 Task: Select the on option in the auto detect.
Action: Mouse moved to (31, 533)
Screenshot: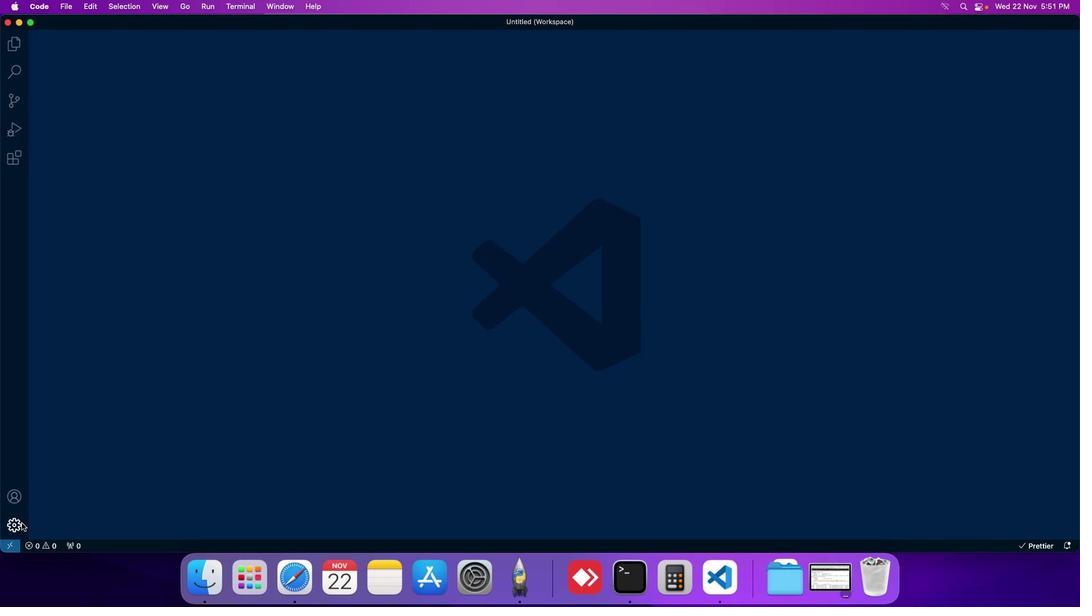 
Action: Mouse pressed left at (31, 533)
Screenshot: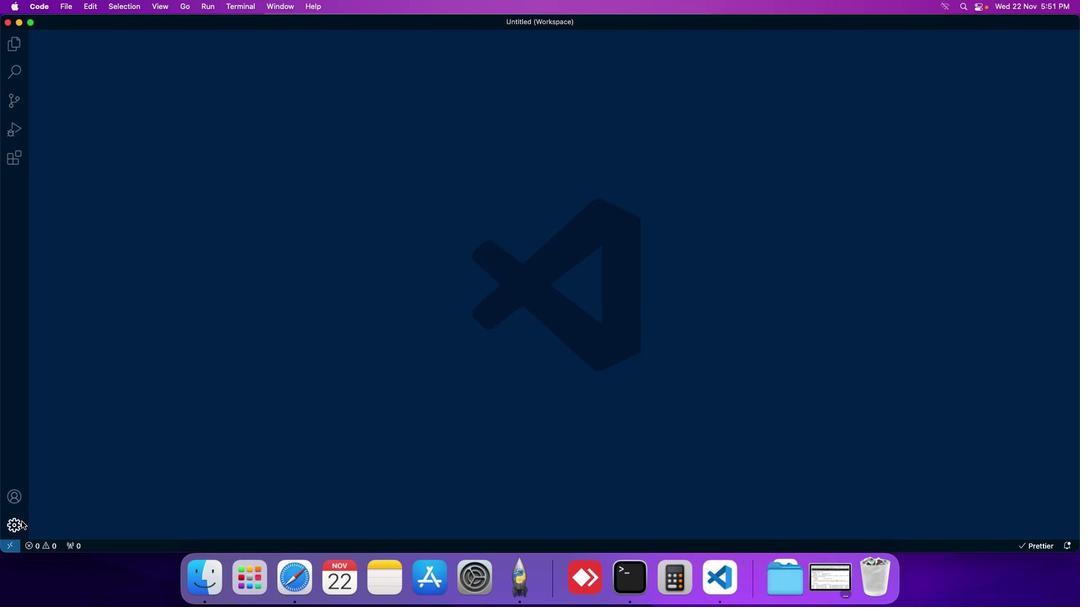 
Action: Mouse moved to (54, 451)
Screenshot: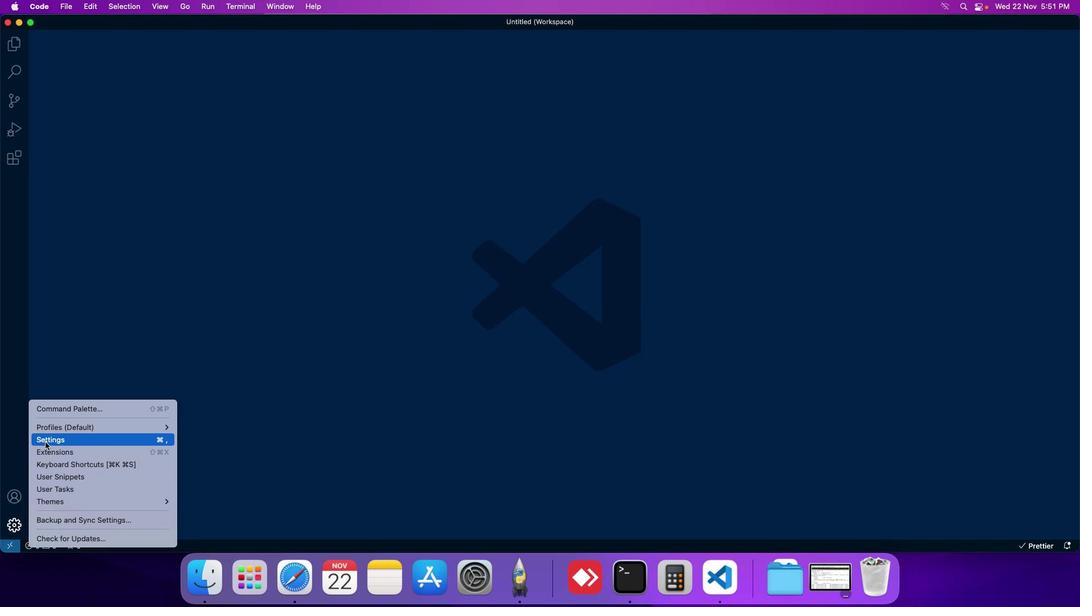 
Action: Mouse pressed left at (54, 451)
Screenshot: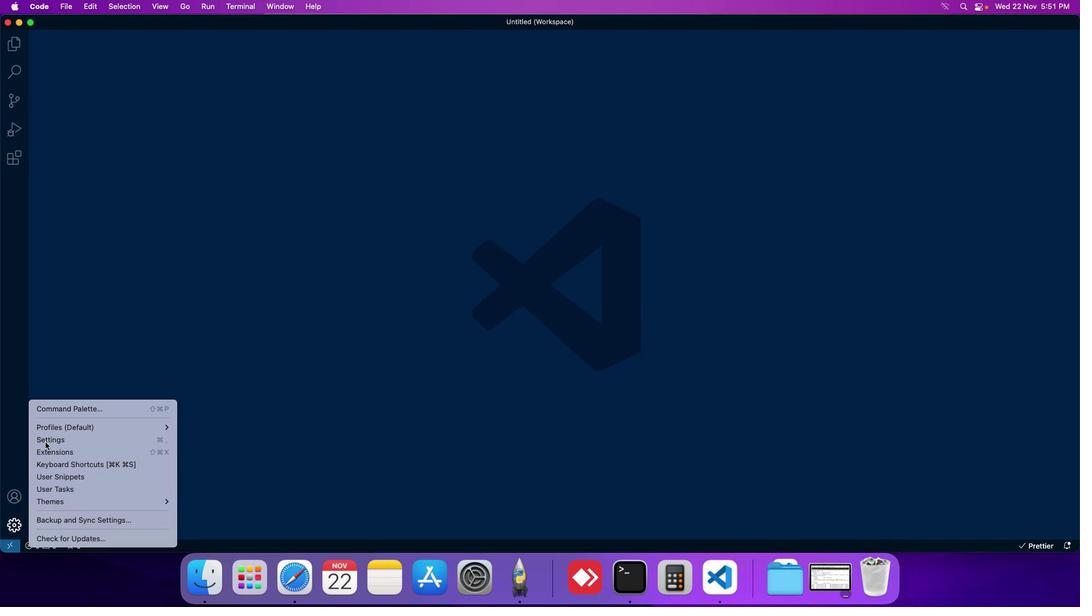 
Action: Mouse moved to (282, 98)
Screenshot: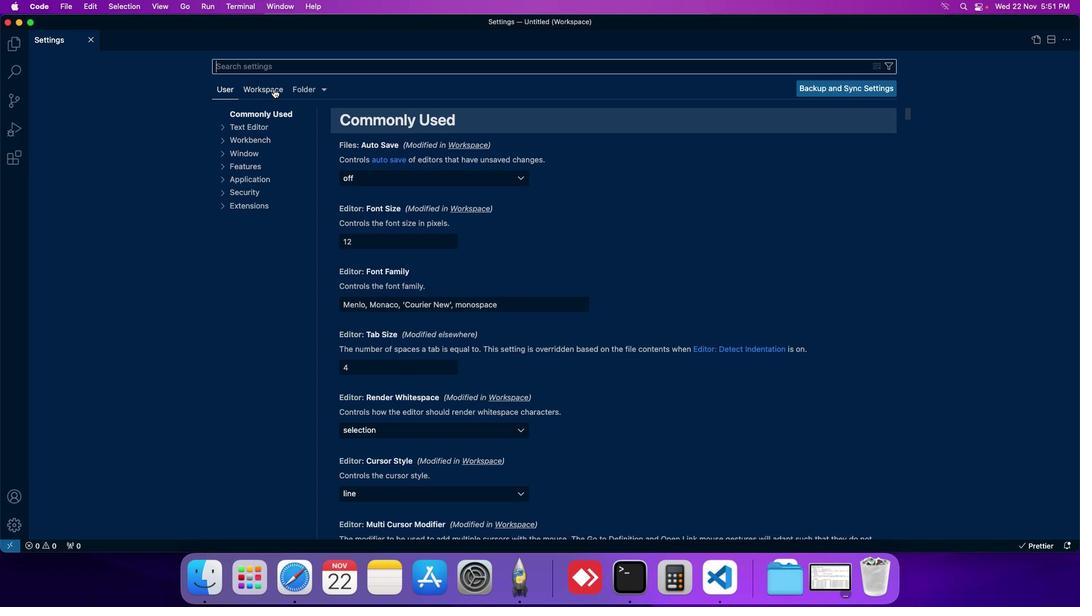 
Action: Mouse pressed left at (282, 98)
Screenshot: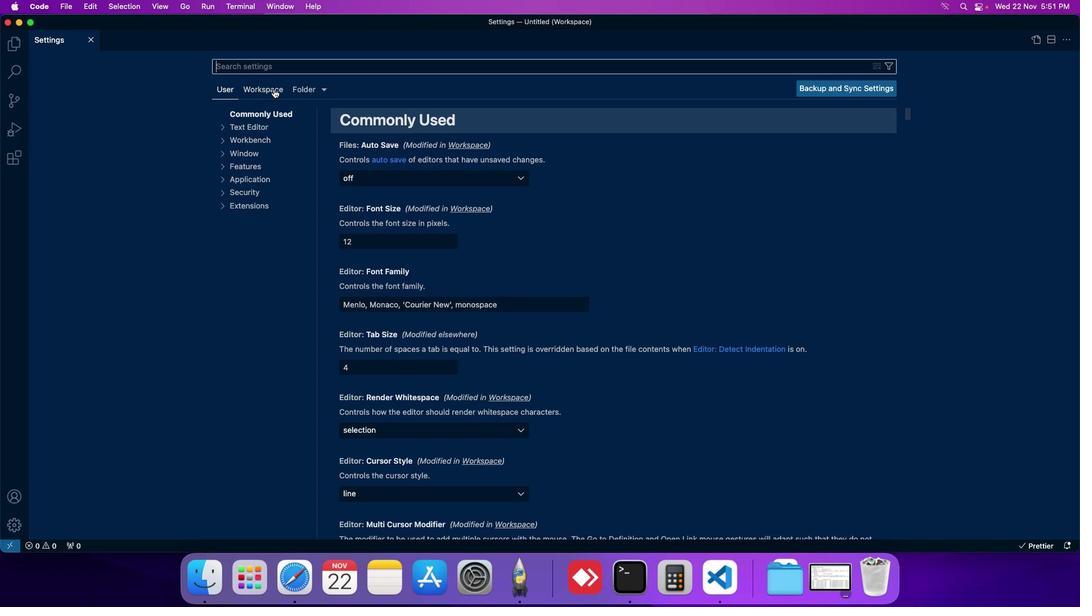
Action: Mouse moved to (255, 200)
Screenshot: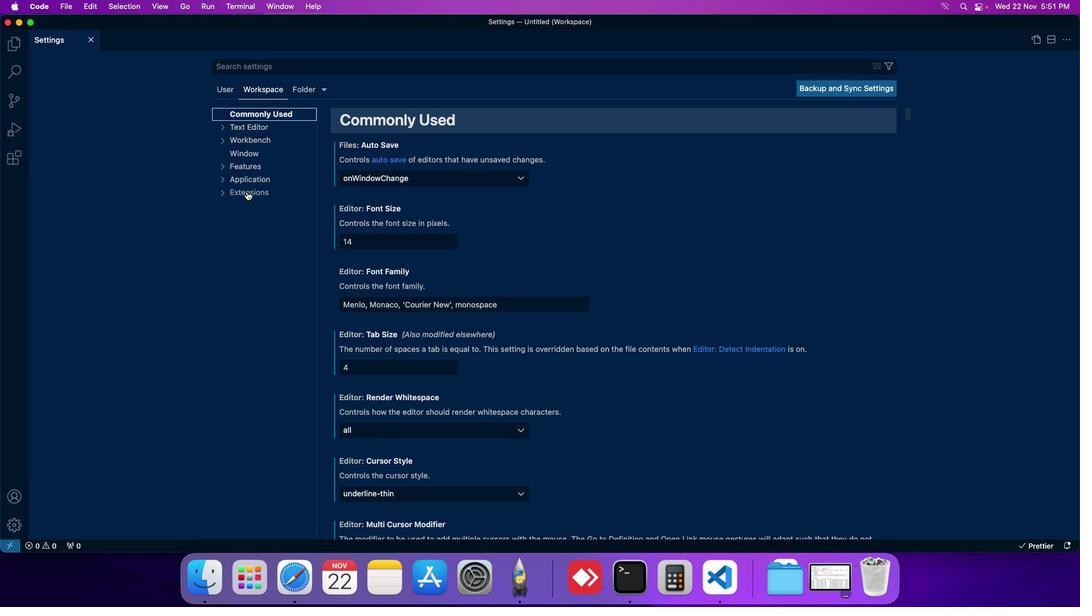 
Action: Mouse pressed left at (255, 200)
Screenshot: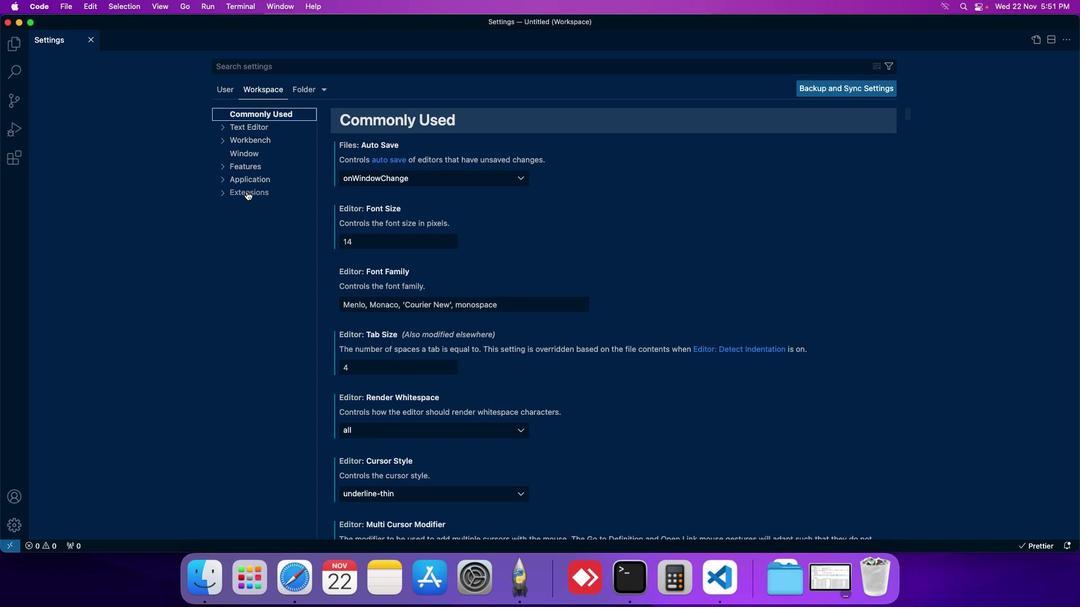 
Action: Mouse moved to (264, 387)
Screenshot: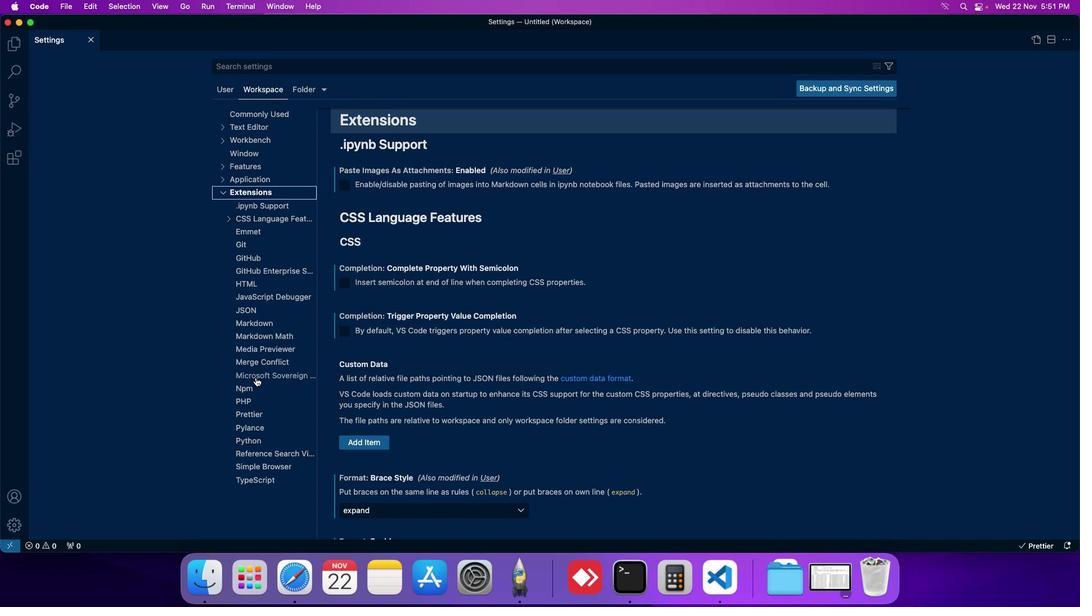 
Action: Mouse pressed left at (264, 387)
Screenshot: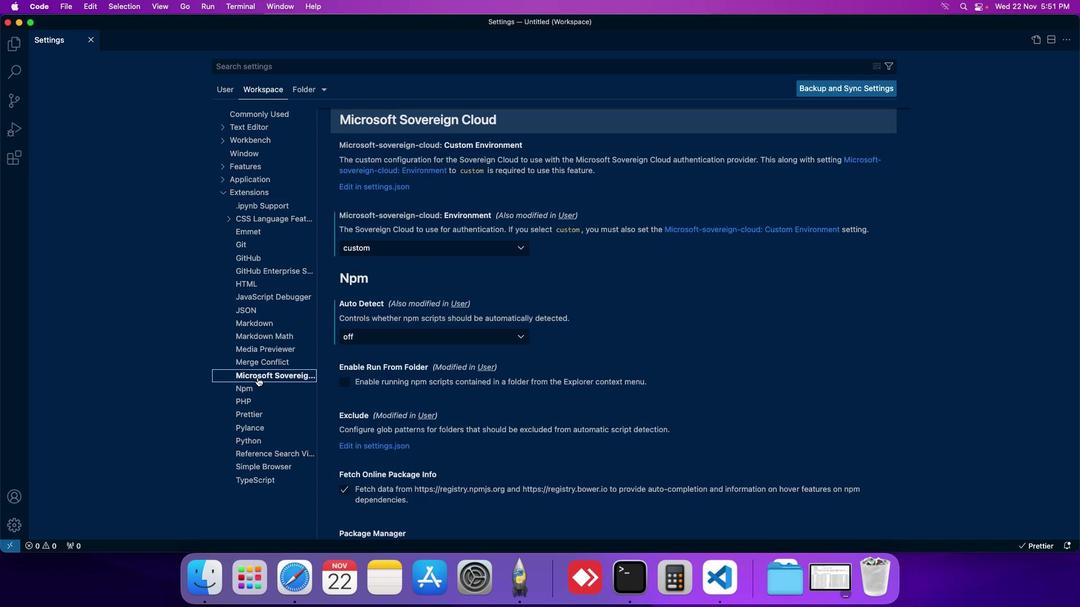 
Action: Mouse moved to (414, 347)
Screenshot: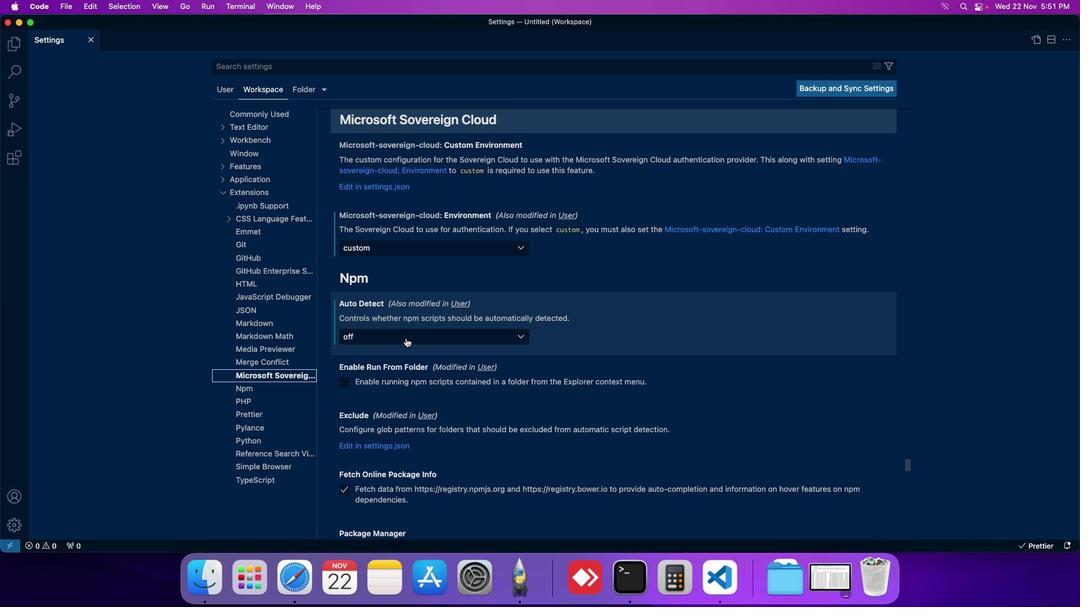 
Action: Mouse pressed left at (414, 347)
Screenshot: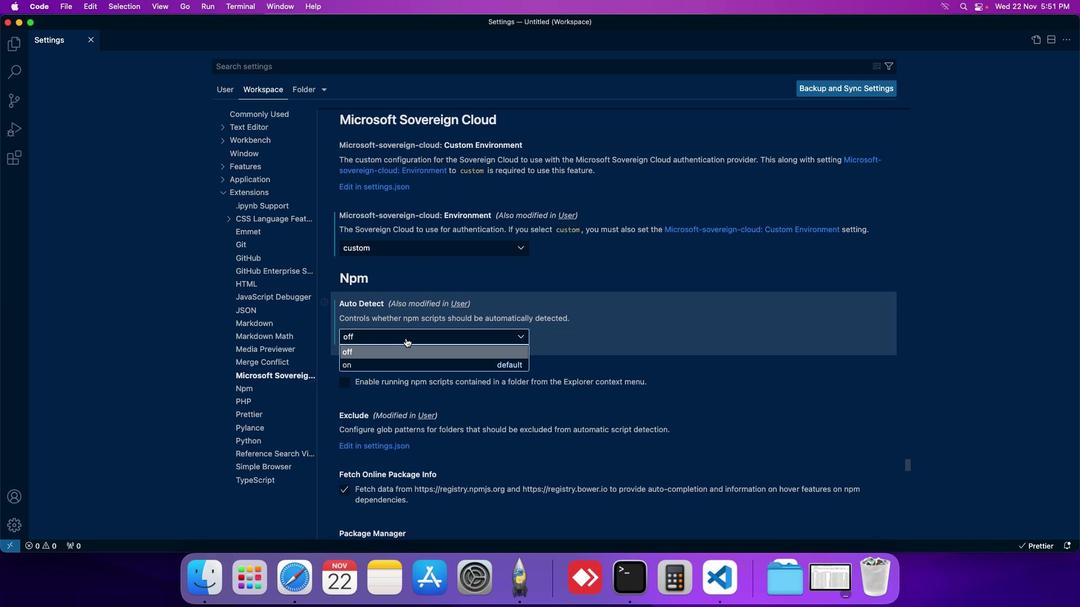 
Action: Mouse moved to (392, 368)
Screenshot: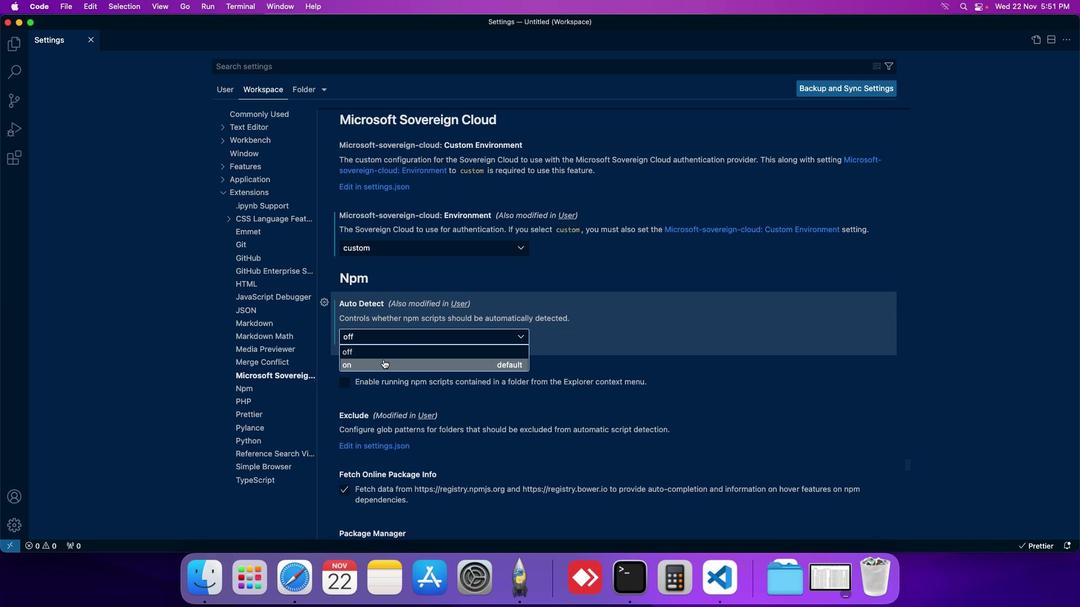 
Action: Mouse pressed left at (392, 368)
Screenshot: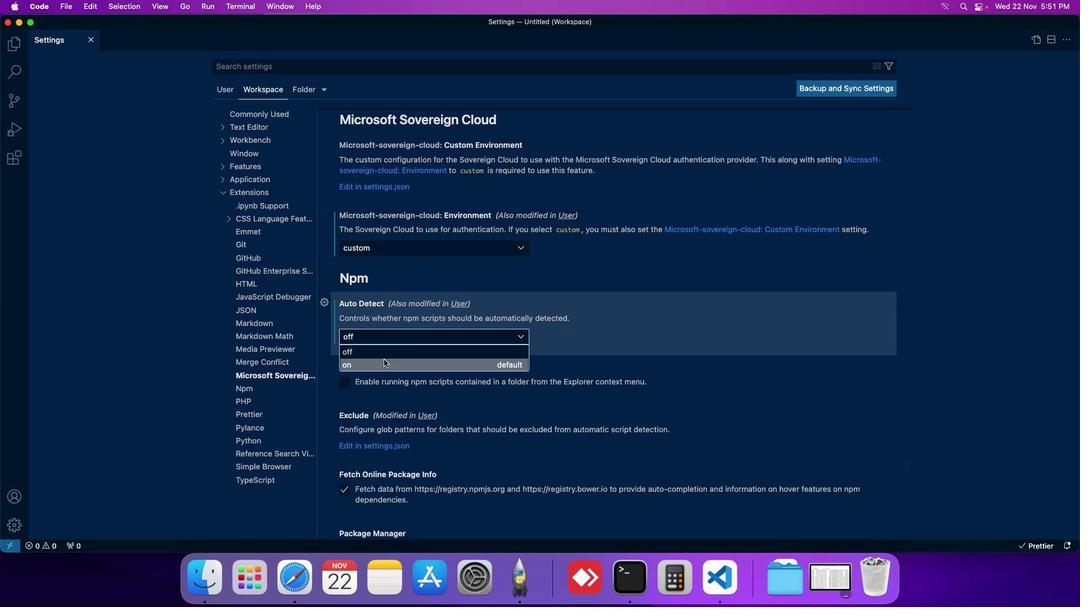 
Action: Mouse moved to (402, 350)
Screenshot: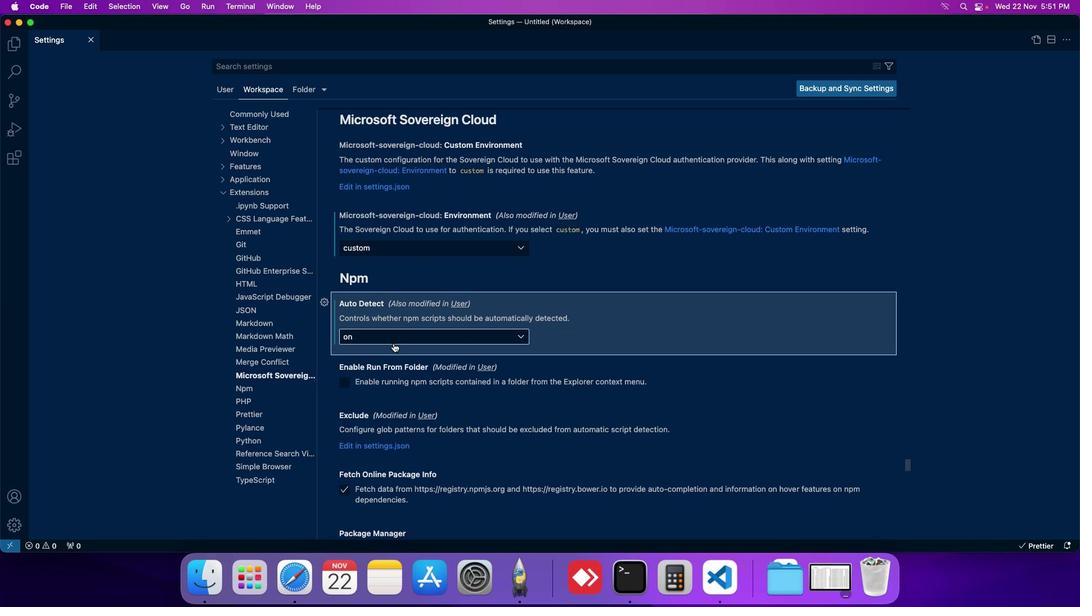 
